 Task: Open Card Card0046 in Board Board0042 in Workspace Development in Trello
Action: Mouse moved to (570, 41)
Screenshot: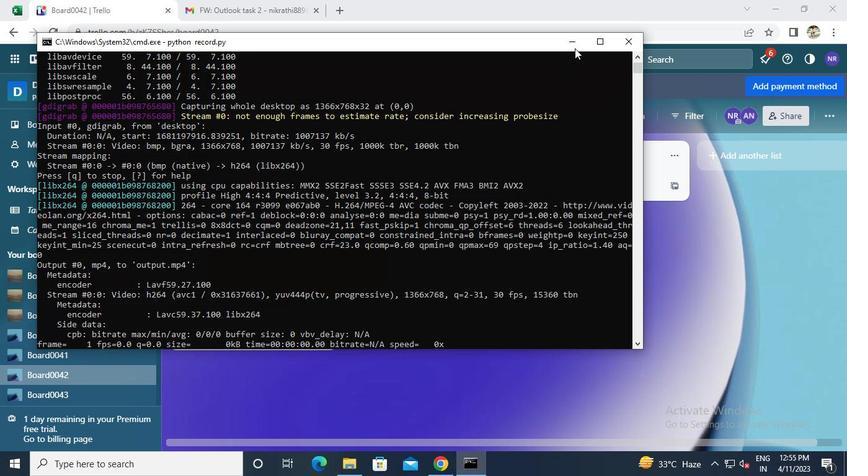 
Action: Mouse pressed left at (570, 41)
Screenshot: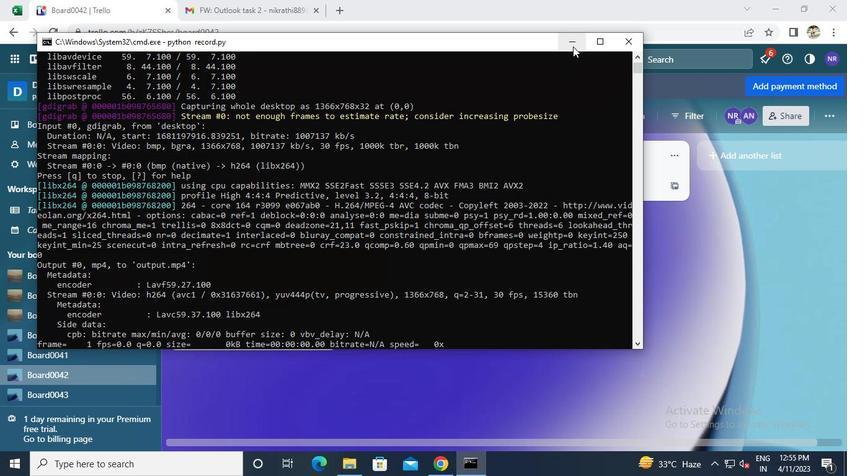 
Action: Mouse moved to (236, 248)
Screenshot: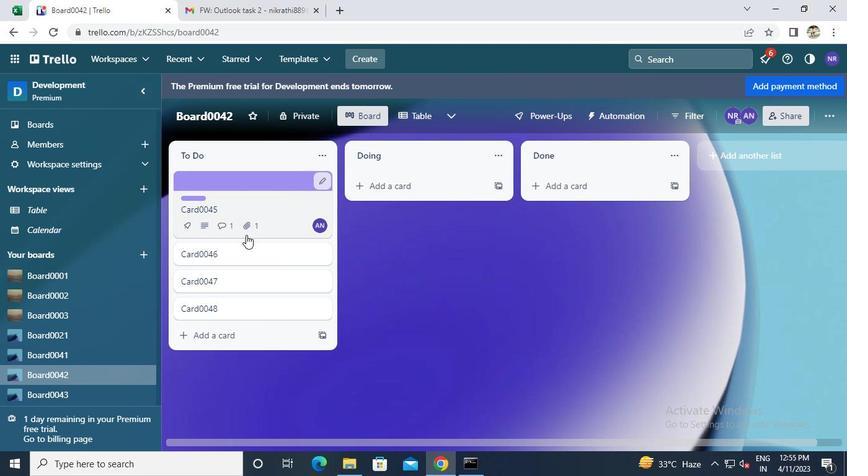 
Action: Mouse pressed left at (236, 248)
Screenshot: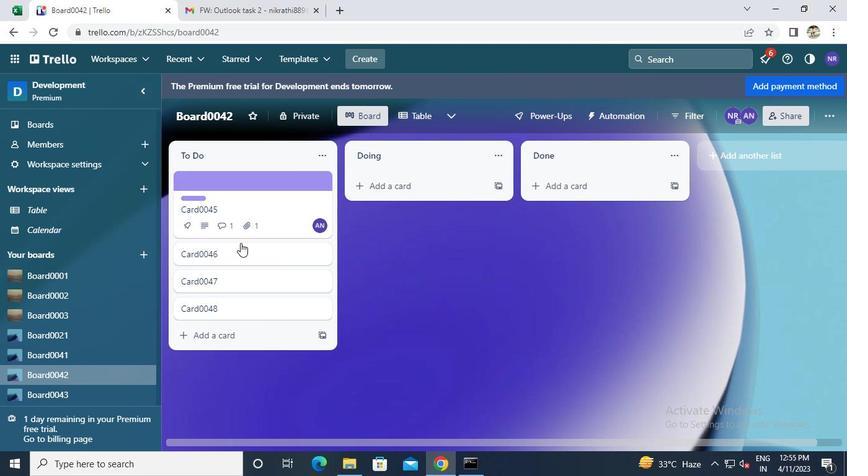 
Action: Mouse moved to (479, 470)
Screenshot: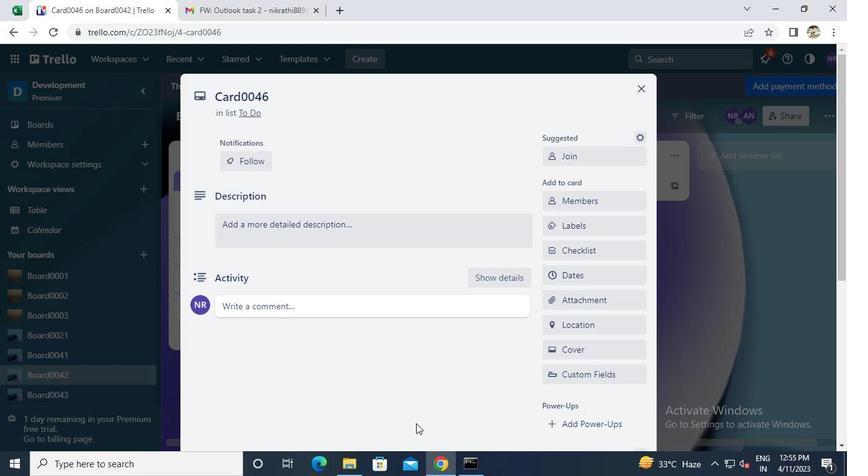 
Action: Mouse pressed left at (479, 470)
Screenshot: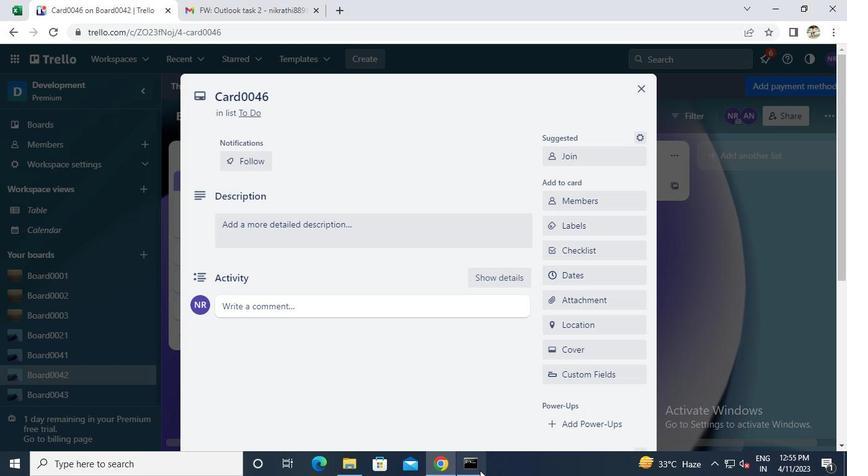 
Action: Mouse moved to (621, 41)
Screenshot: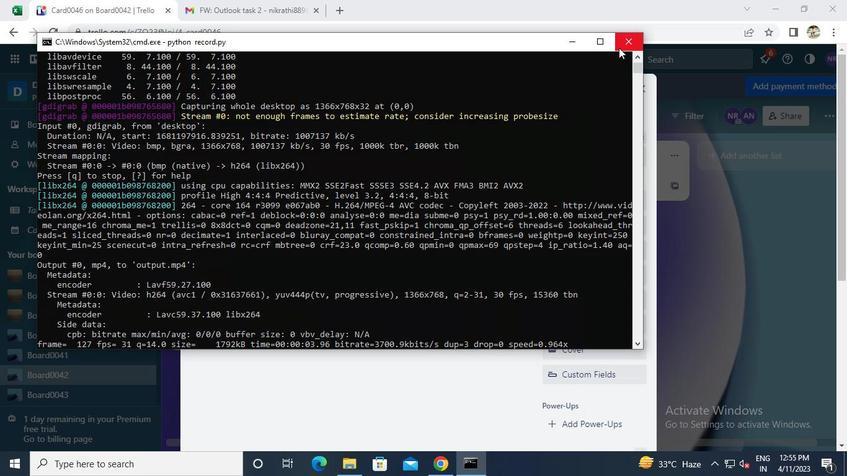 
Action: Mouse pressed left at (621, 41)
Screenshot: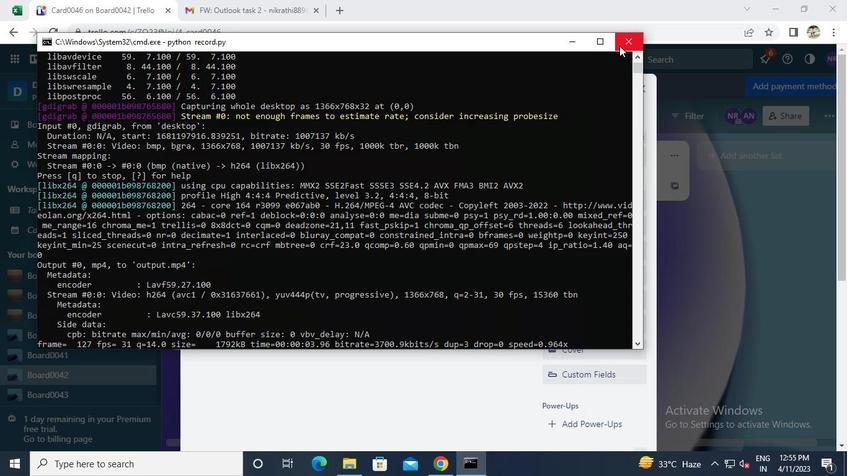 
